 Task: Reply to email with the signature Dominique Adams with the subject 'Budget report' from softage.1@softage.net with the message 'Can you confirm that all project risks have been identified and are being managed?'
Action: Mouse moved to (798, 202)
Screenshot: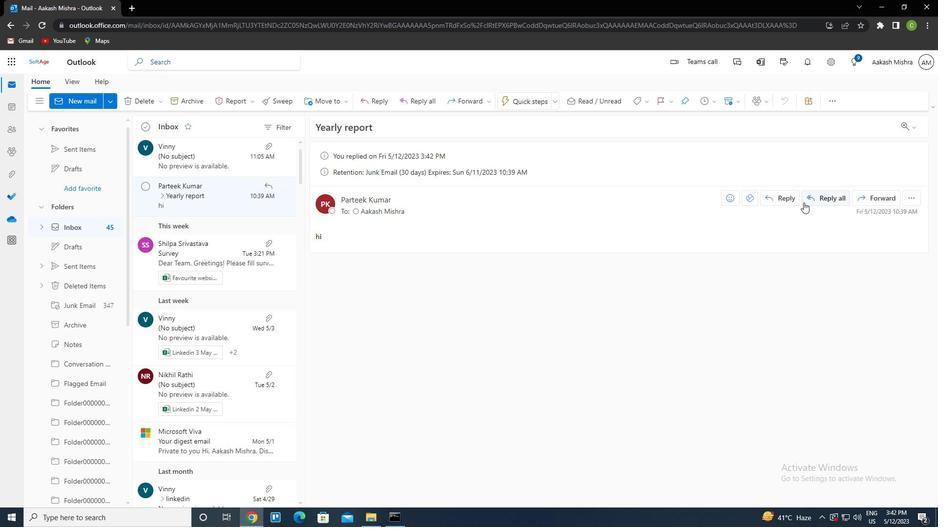 
Action: Mouse pressed left at (798, 202)
Screenshot: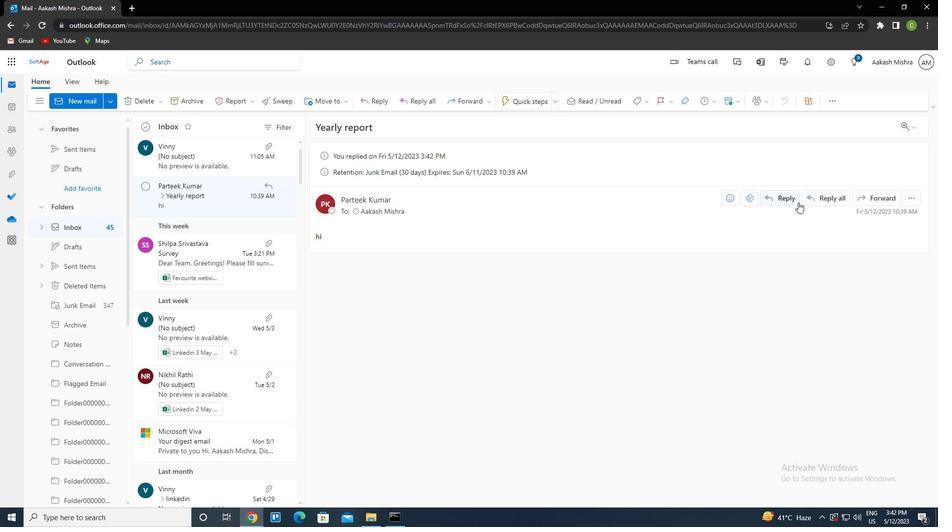
Action: Mouse moved to (629, 104)
Screenshot: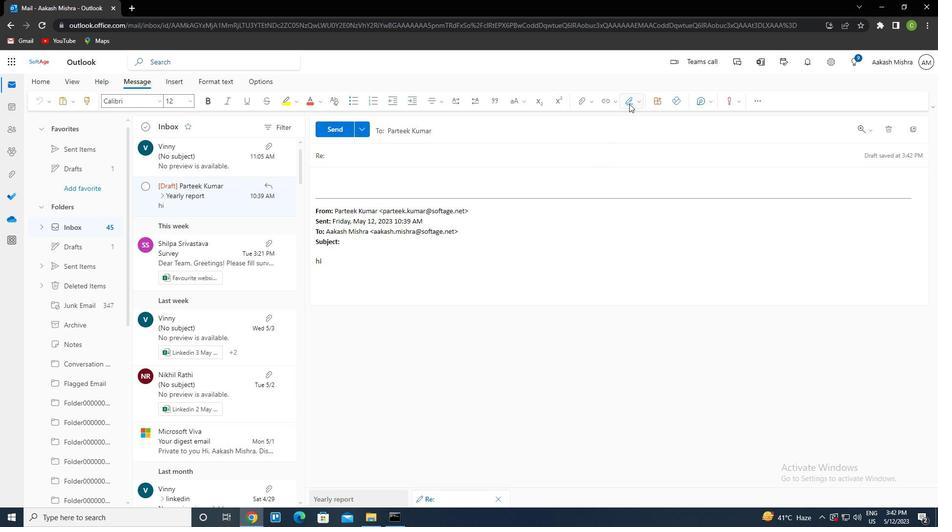 
Action: Mouse pressed left at (629, 104)
Screenshot: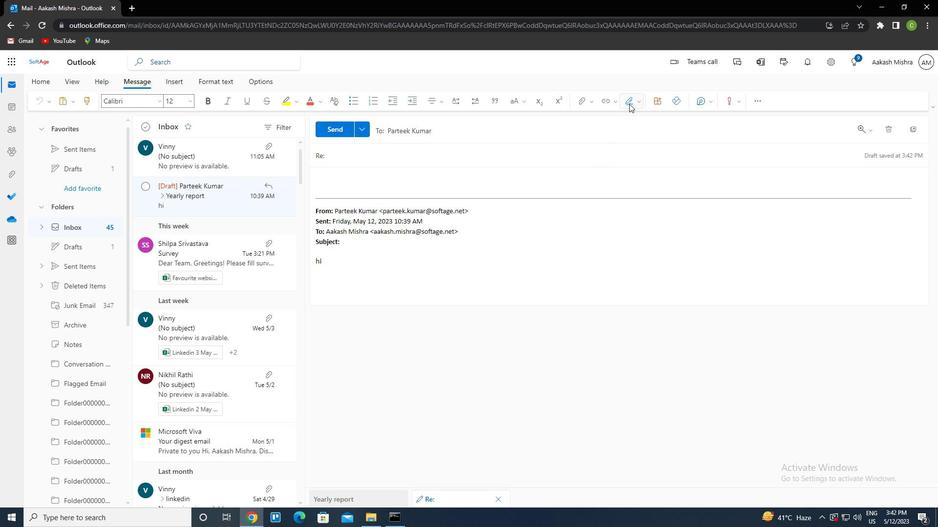 
Action: Mouse moved to (621, 139)
Screenshot: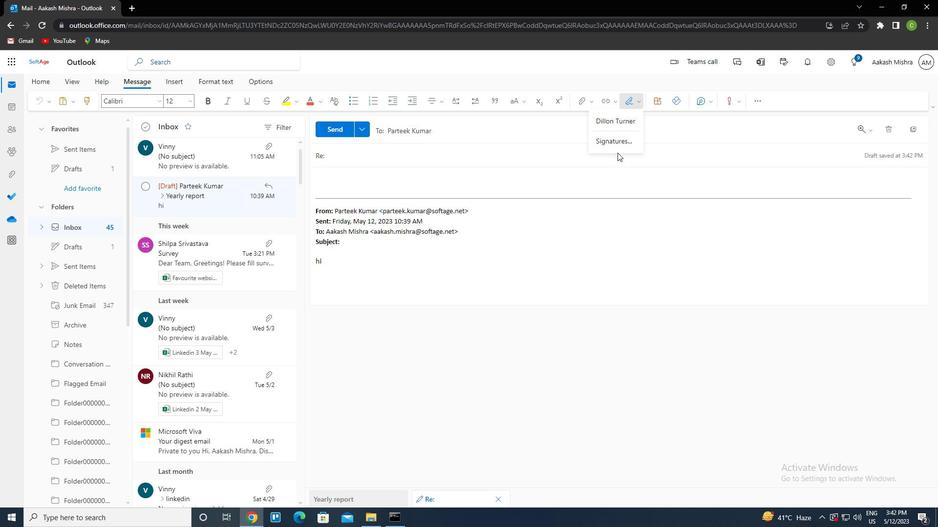 
Action: Mouse pressed left at (621, 139)
Screenshot: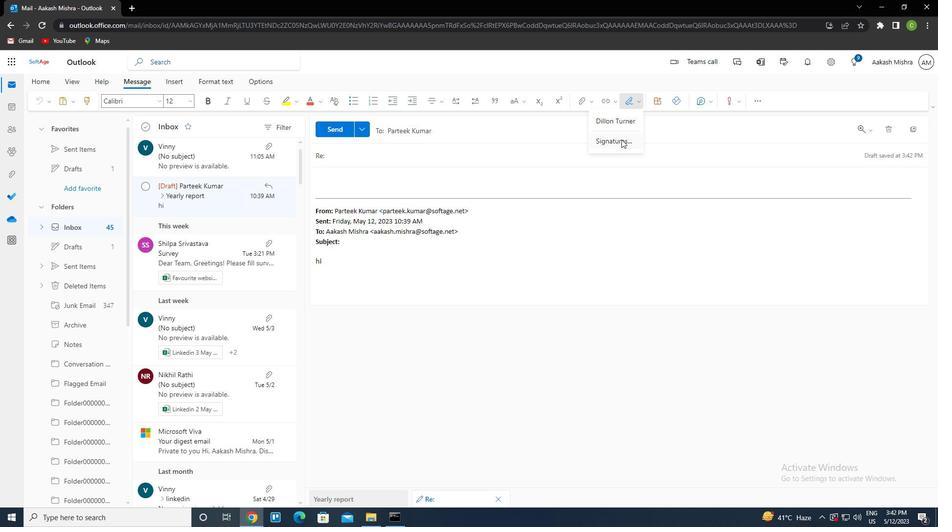 
Action: Mouse moved to (656, 176)
Screenshot: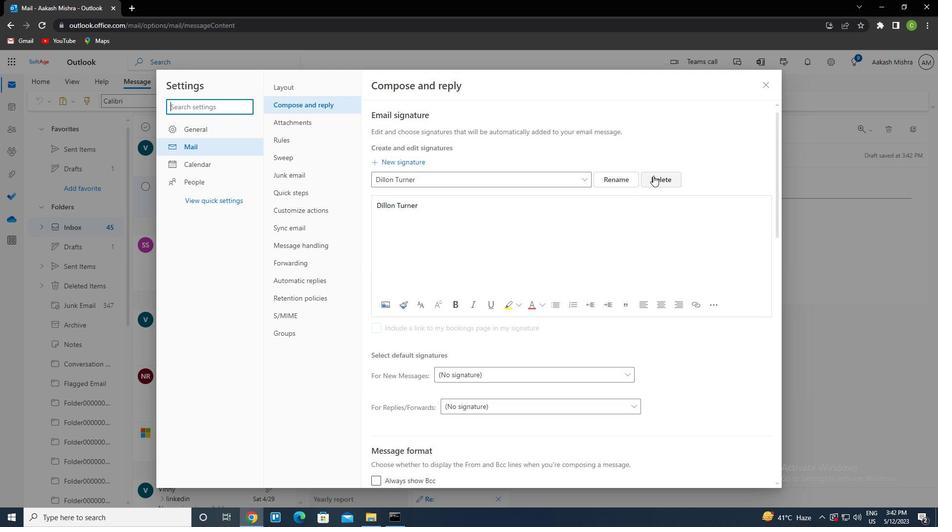 
Action: Mouse pressed left at (656, 176)
Screenshot: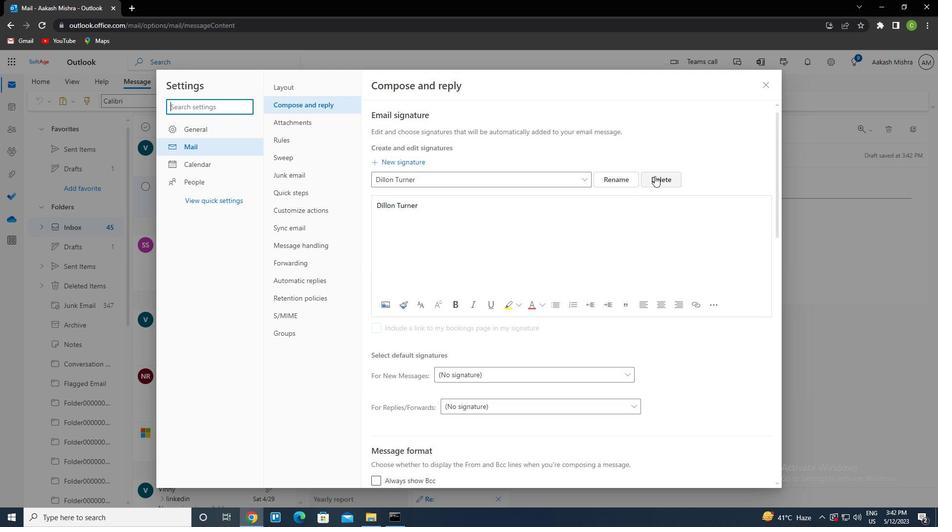 
Action: Mouse moved to (471, 182)
Screenshot: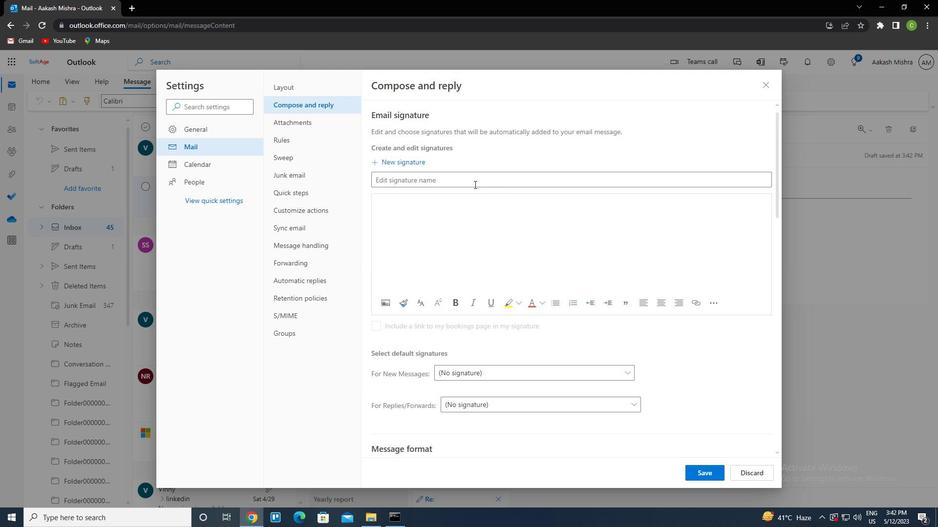 
Action: Mouse pressed left at (471, 182)
Screenshot: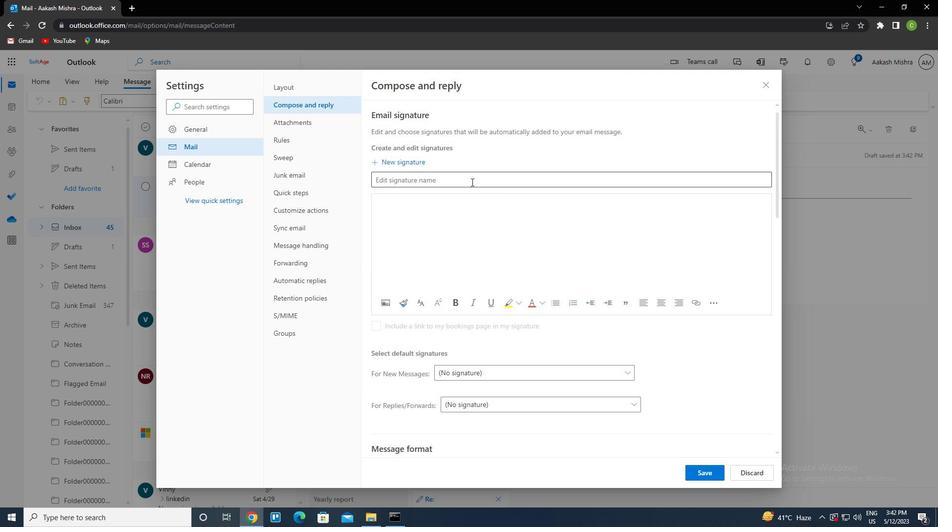 
Action: Key pressed <Key.caps_lock>d<Key.caps_lock>illon<Key.space><Key.caps_lock>t<Key.caps_lock>urner<Key.tab>
Screenshot: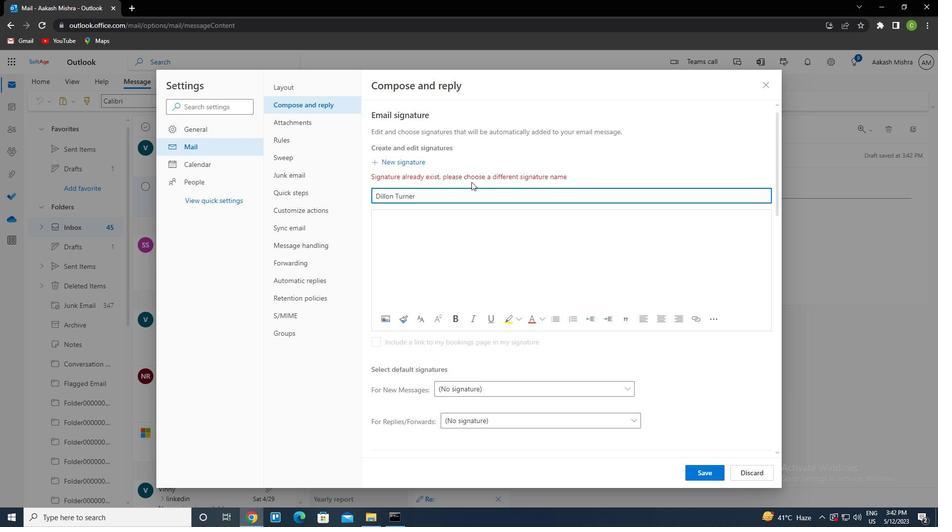 
Action: Mouse moved to (444, 201)
Screenshot: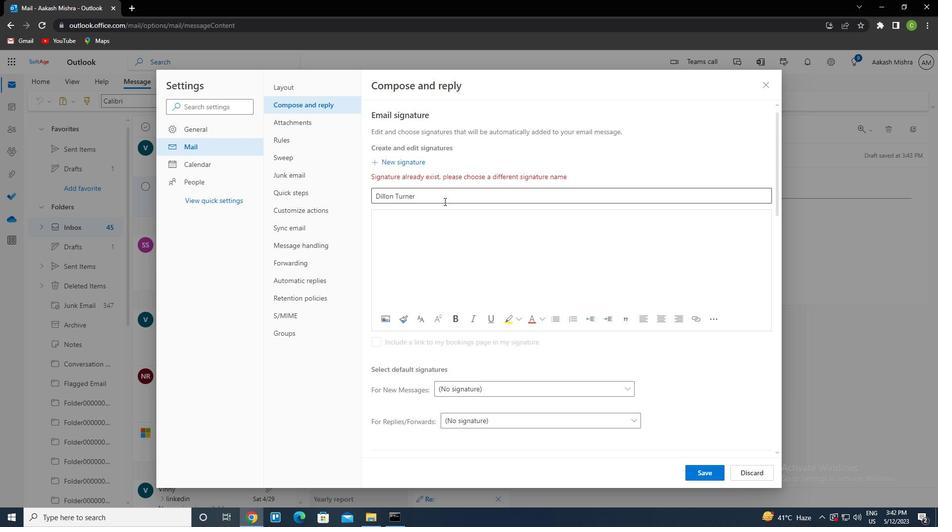 
Action: Mouse pressed left at (444, 201)
Screenshot: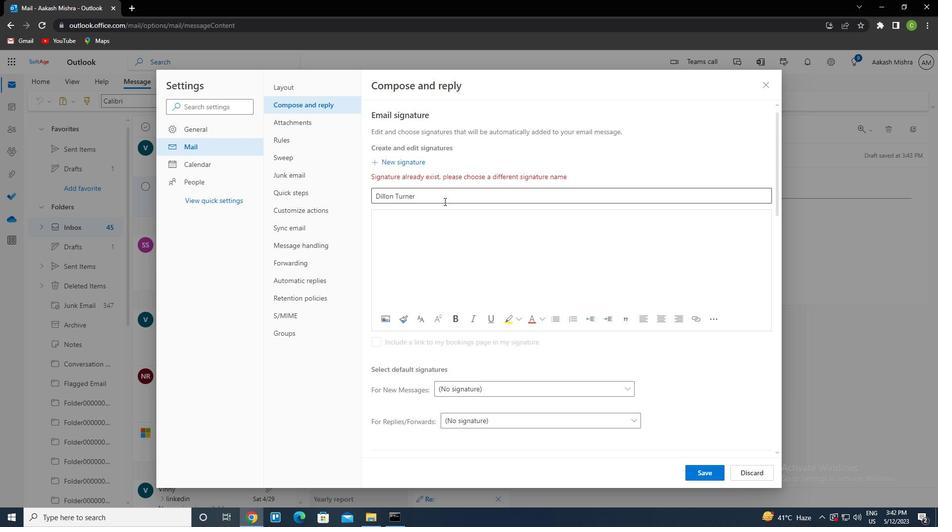 
Action: Key pressed <Key.backspace><Key.backspace><Key.backspace><Key.backspace><Key.backspace><Key.backspace><Key.backspace><Key.backspace><Key.backspace><Key.backspace><Key.backspace><Key.backspace><Key.backspace><Key.caps_lock>d<Key.caps_lock>ominique<Key.tab><Key.caps_lock>d<Key.caps_lock>ominique
Screenshot: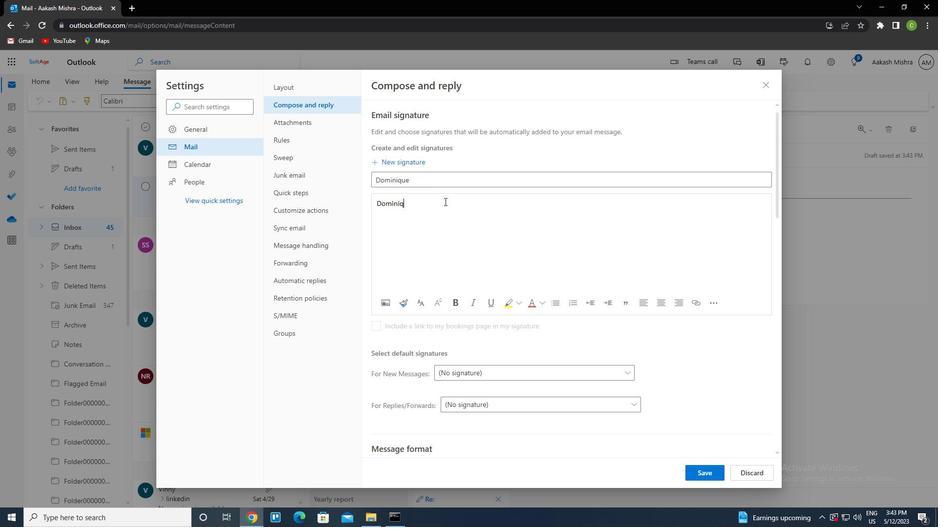 
Action: Mouse moved to (706, 472)
Screenshot: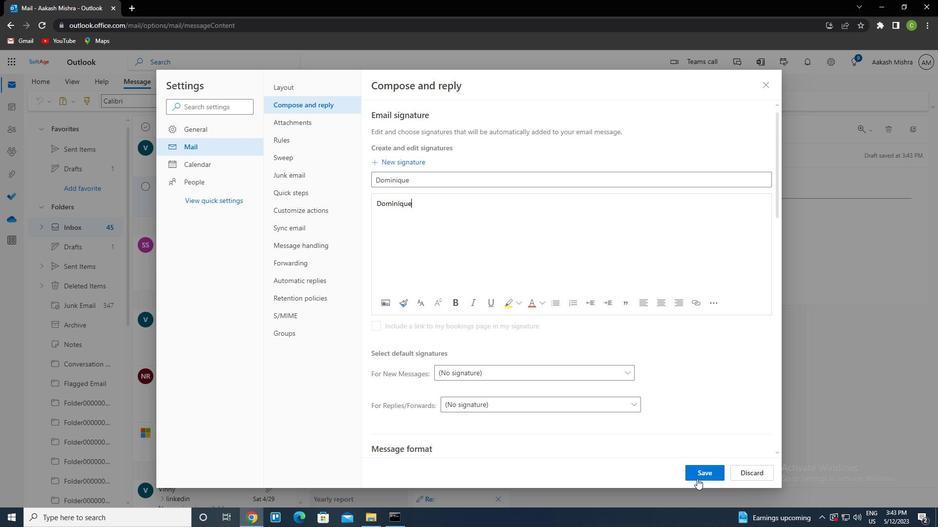
Action: Mouse pressed left at (706, 472)
Screenshot: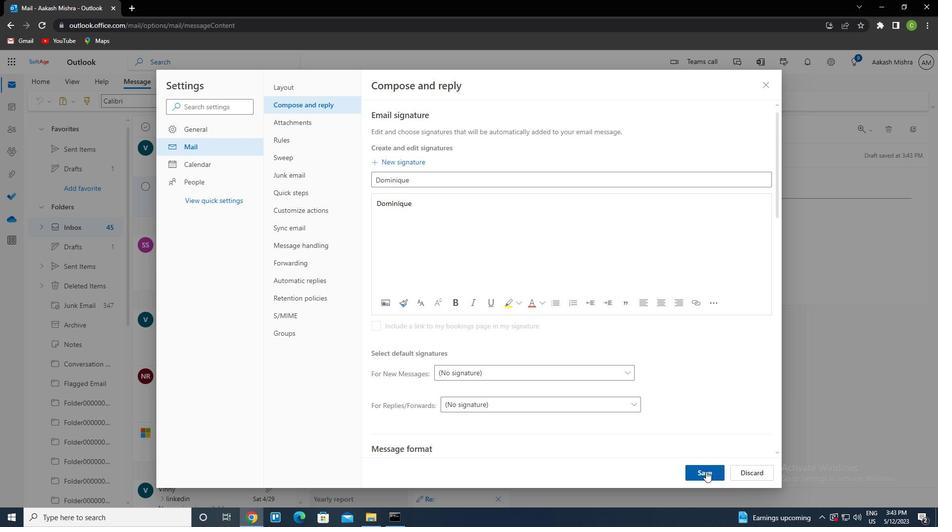 
Action: Mouse moved to (767, 86)
Screenshot: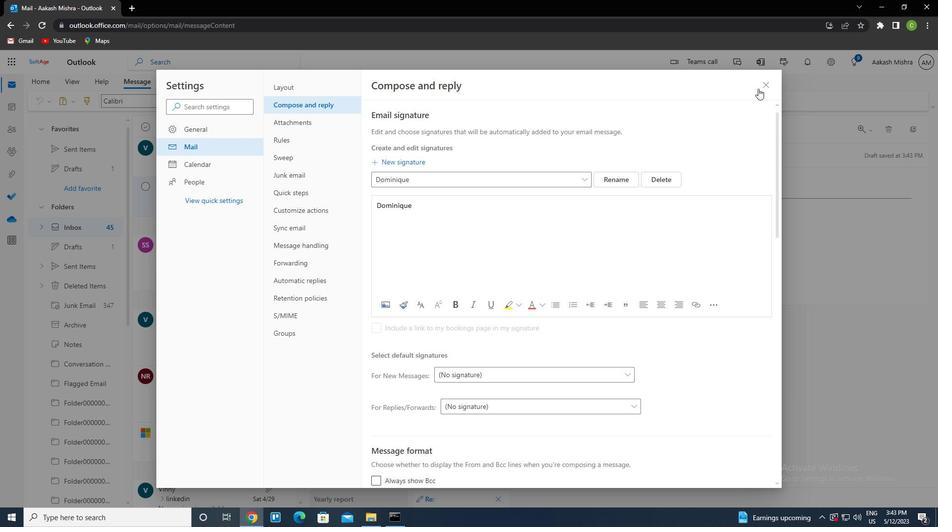 
Action: Mouse pressed left at (767, 86)
Screenshot: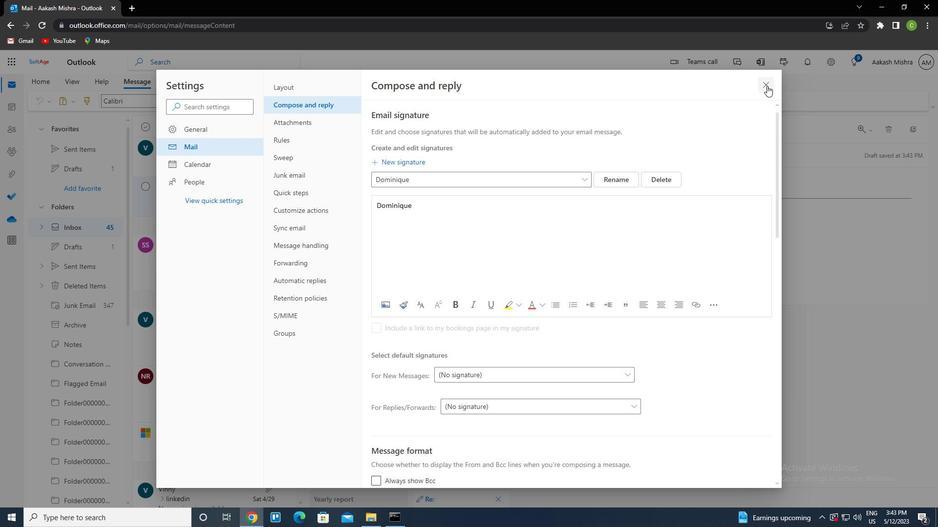 
Action: Mouse moved to (638, 104)
Screenshot: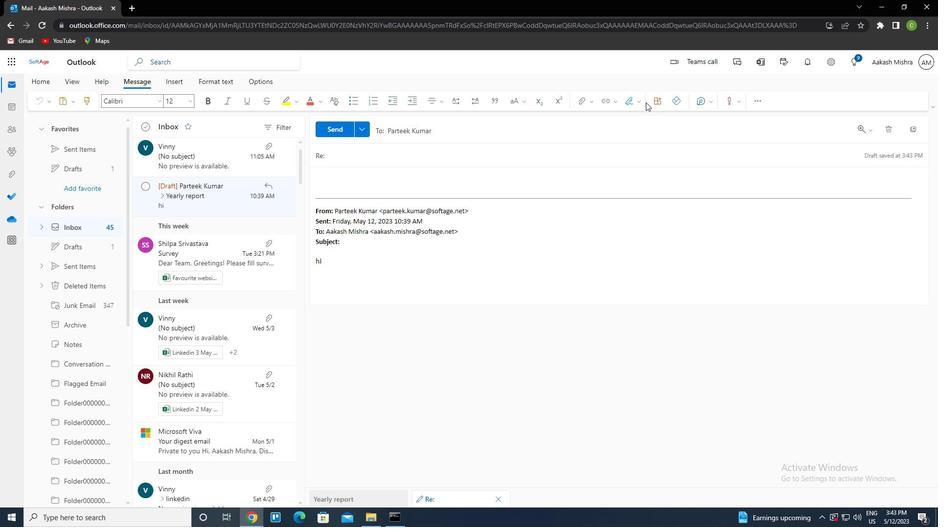 
Action: Mouse pressed left at (638, 104)
Screenshot: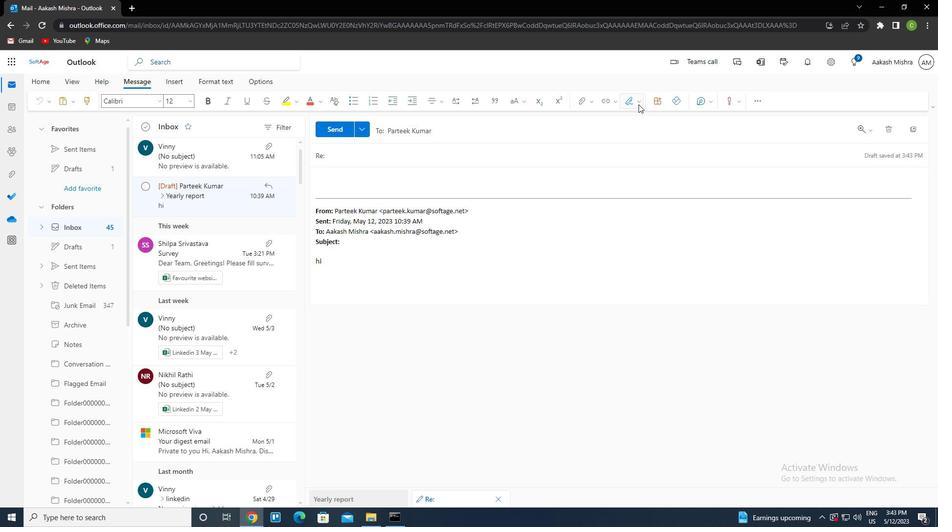 
Action: Mouse moved to (609, 125)
Screenshot: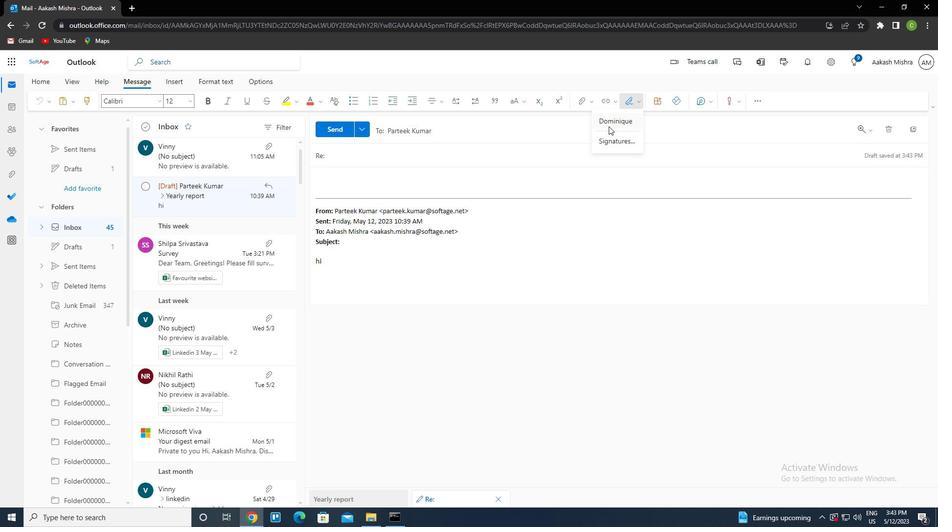 
Action: Mouse pressed left at (609, 125)
Screenshot: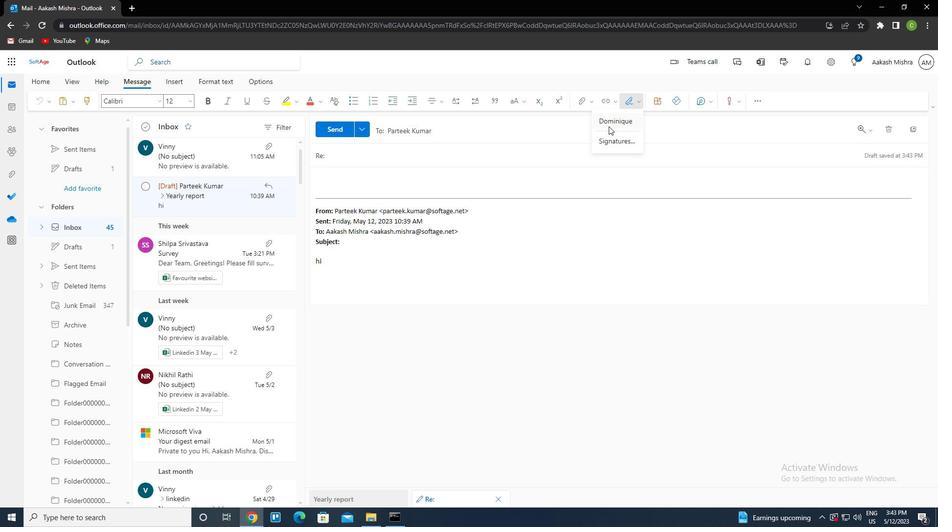 
Action: Mouse moved to (354, 162)
Screenshot: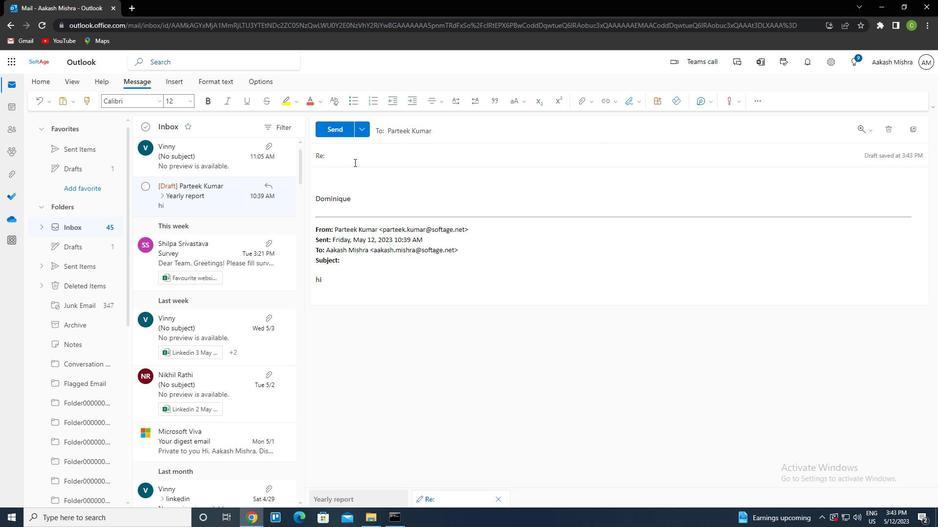 
Action: Mouse pressed left at (354, 162)
Screenshot: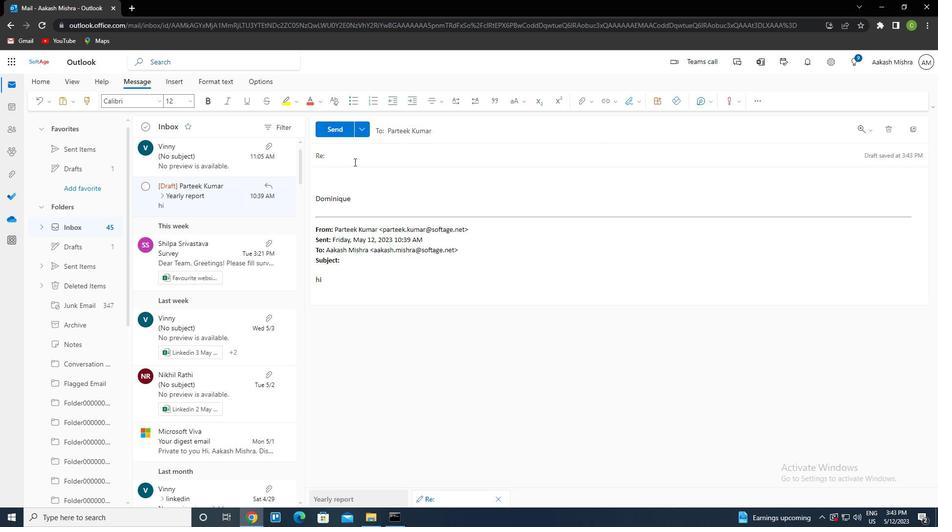 
Action: Key pressed <Key.caps_lock>b<Key.caps_lock>udget<Key.space>report<Key.tab><Key.caps_lock>c<Key.caps_lock>an<Key.space>you<Key.space>confirm<Key.space>tah<Key.backspace><Key.backspace>hat<Key.space>all<Key.space>project<Key.space>risks<Key.space>have<Key.space>been<Key.space>in<Key.backspace>dentifist<Key.backspace>d<Key.backspace><Key.backspace>ed<Key.space>and<Key.space>are<Key.space>being<Key.space>managed
Screenshot: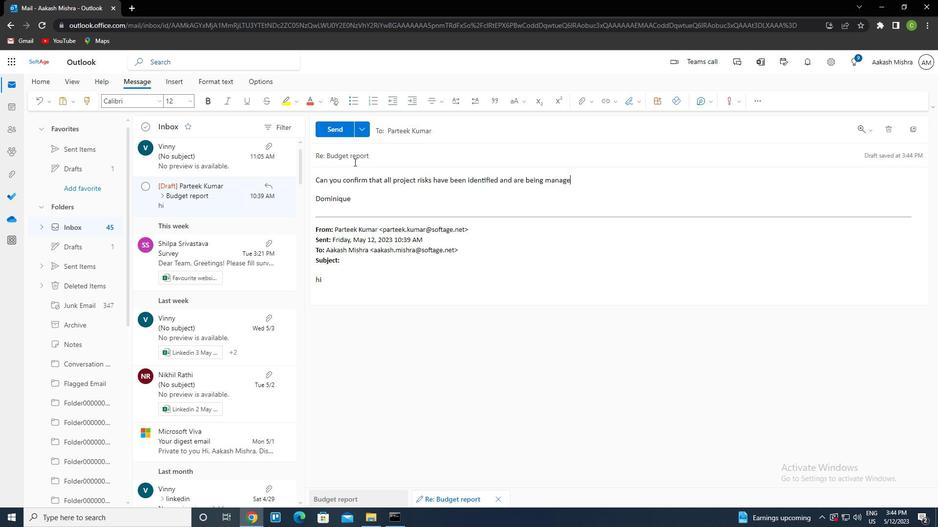 
Action: Mouse moved to (337, 127)
Screenshot: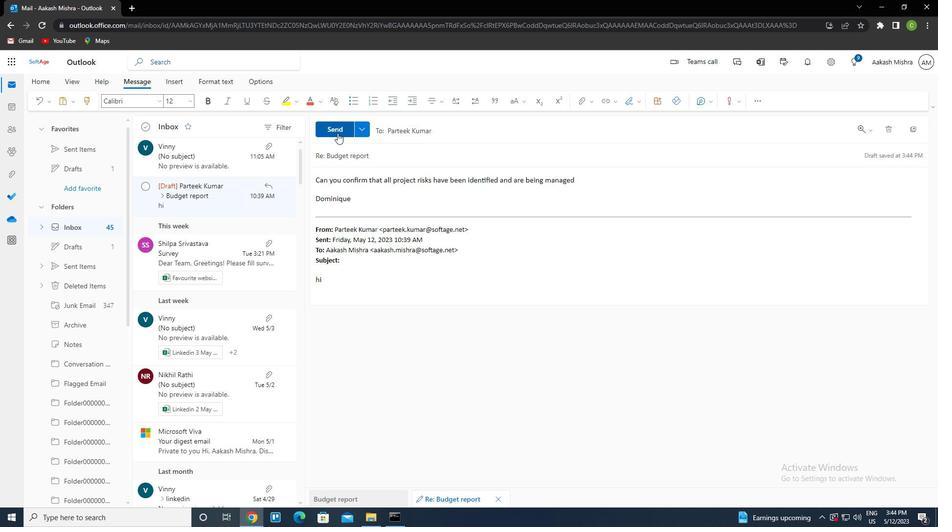 
Action: Mouse pressed left at (337, 127)
Screenshot: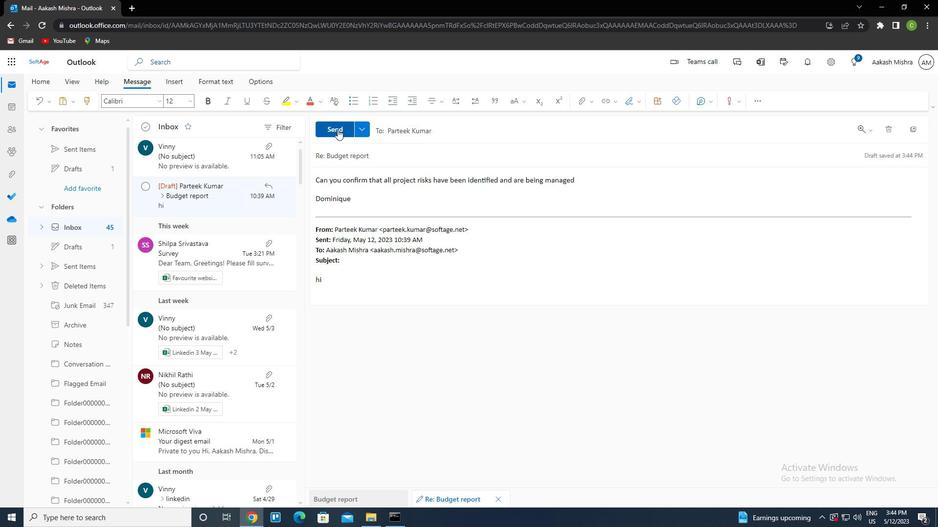 
Action: Mouse moved to (421, 354)
Screenshot: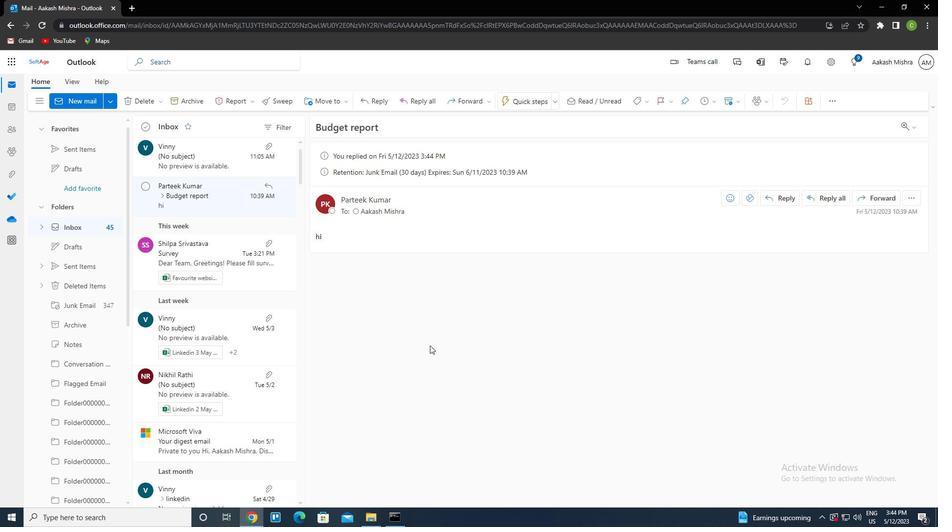 
